 Task: Add an event with the title Second Marketing Campaign Execution, date '2023/11/03', time 7:50 AM to 9:50 AMand add a description: Participants will be led through a body scan exercise, where they will direct their attention to different parts of their body, noticing sensations and releasing any tension or discomfort. This practice promotes body awareness and relaxation., put the event into Orange category . Add location for the event as: Dublin, Ireland, logged in from the account softage.7@softage.netand send the event invitation to softage.1@softage.net and softage.2@softage.net. Set a reminder for the event 12 hour before
Action: Mouse moved to (86, 107)
Screenshot: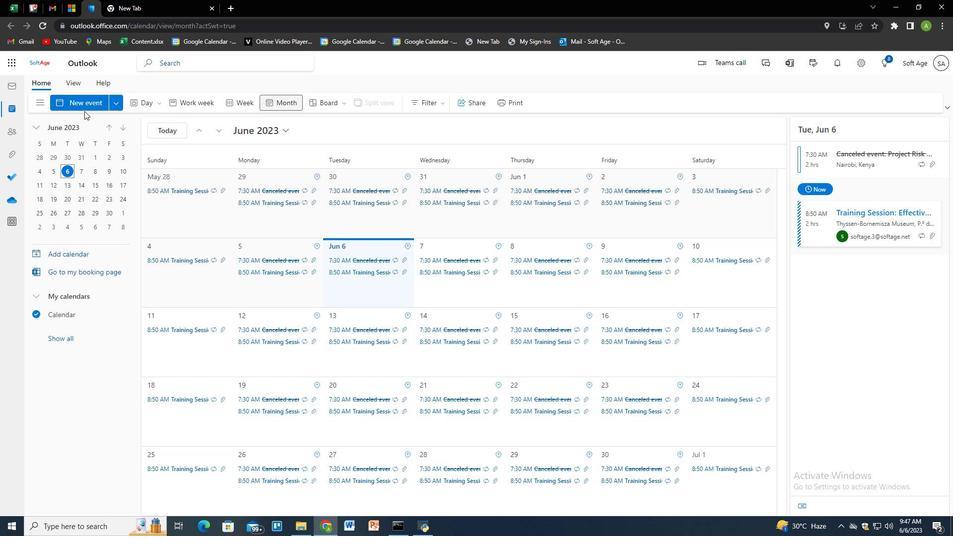 
Action: Mouse pressed left at (86, 107)
Screenshot: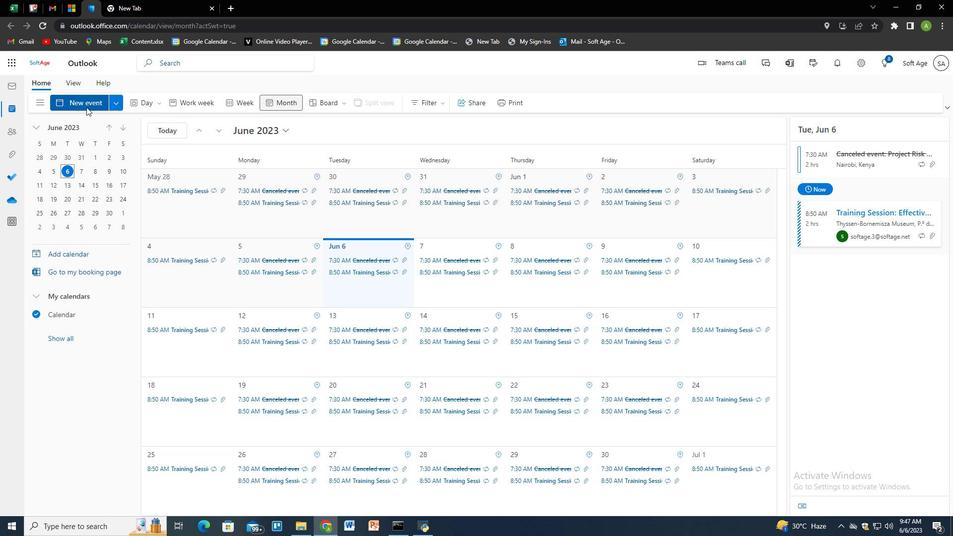 
Action: Mouse moved to (310, 166)
Screenshot: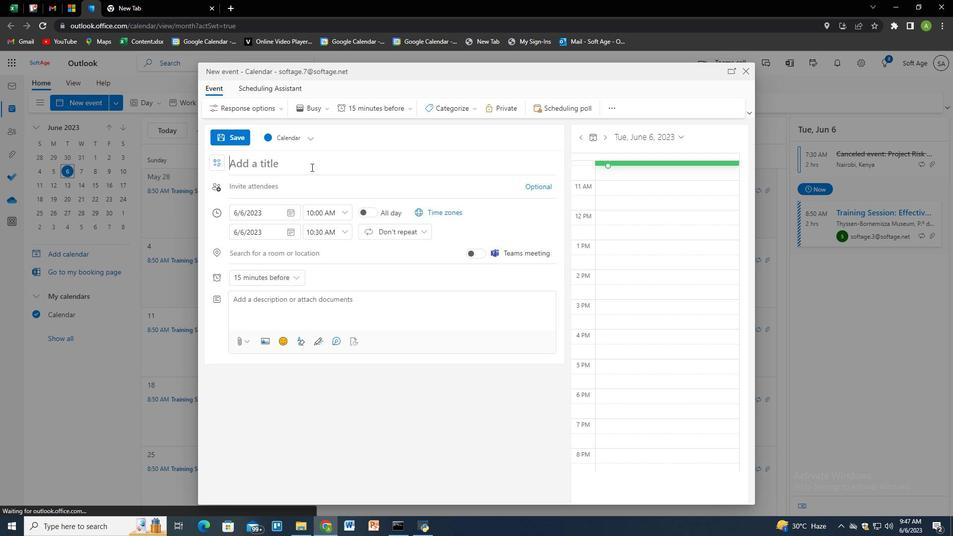 
Action: Mouse pressed left at (310, 166)
Screenshot: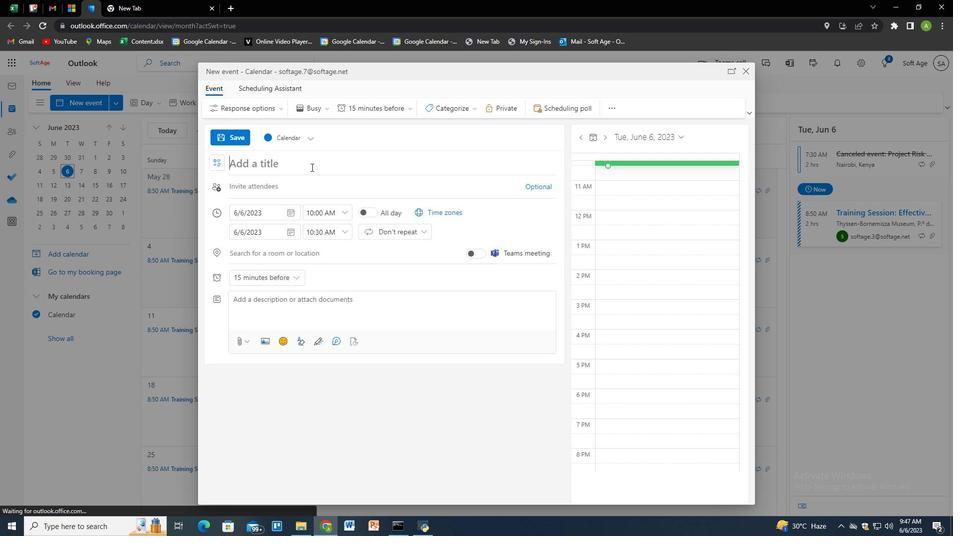
Action: Key pressed <Key.shift>Second<Key.space><Key.shift>Marketing<Key.space><Key.shift>Campaign<Key.space><Key.shift>Execution
Screenshot: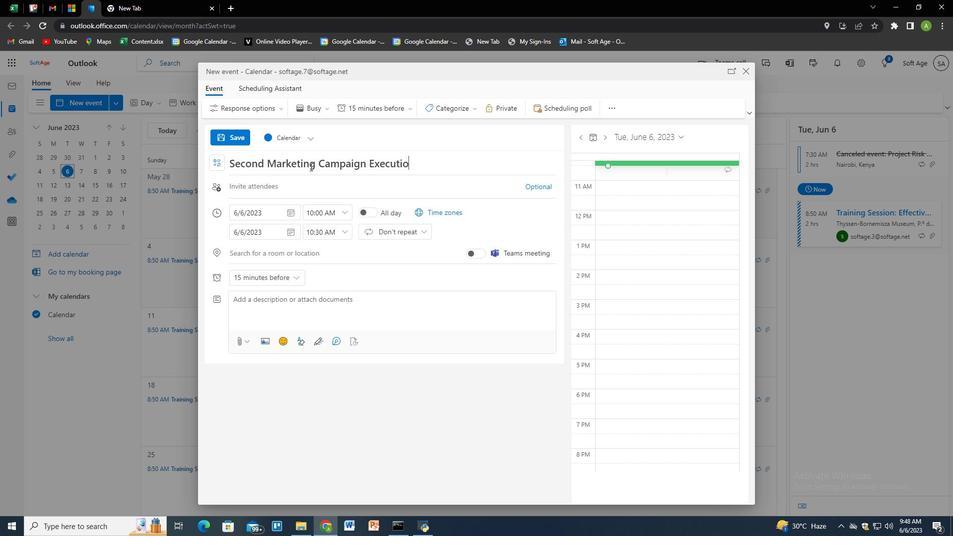
Action: Mouse moved to (332, 190)
Screenshot: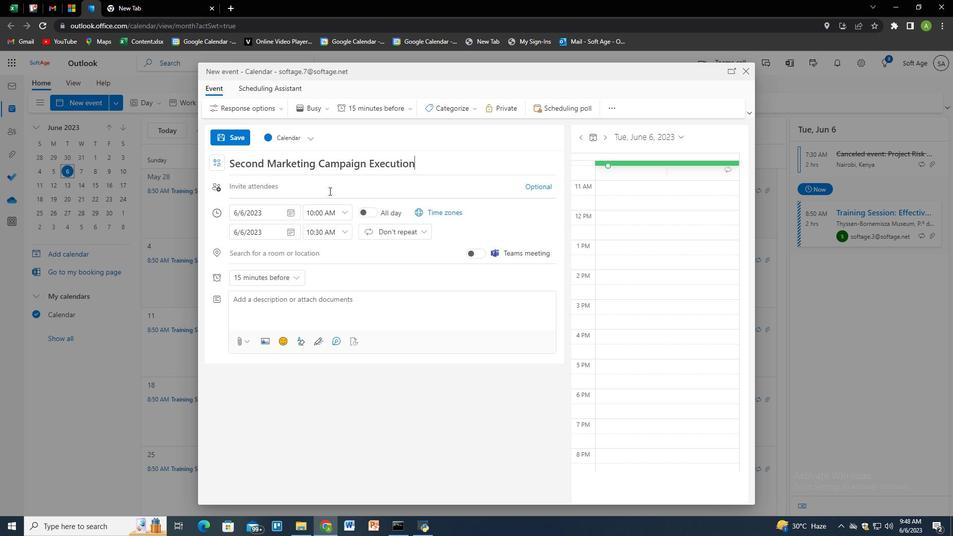 
Action: Mouse pressed left at (332, 190)
Screenshot: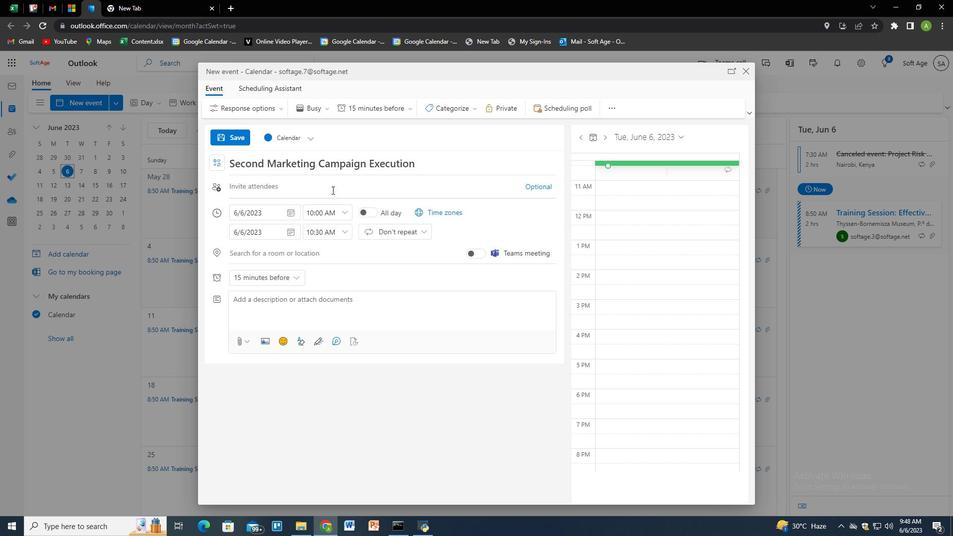 
Action: Mouse moved to (513, 217)
Screenshot: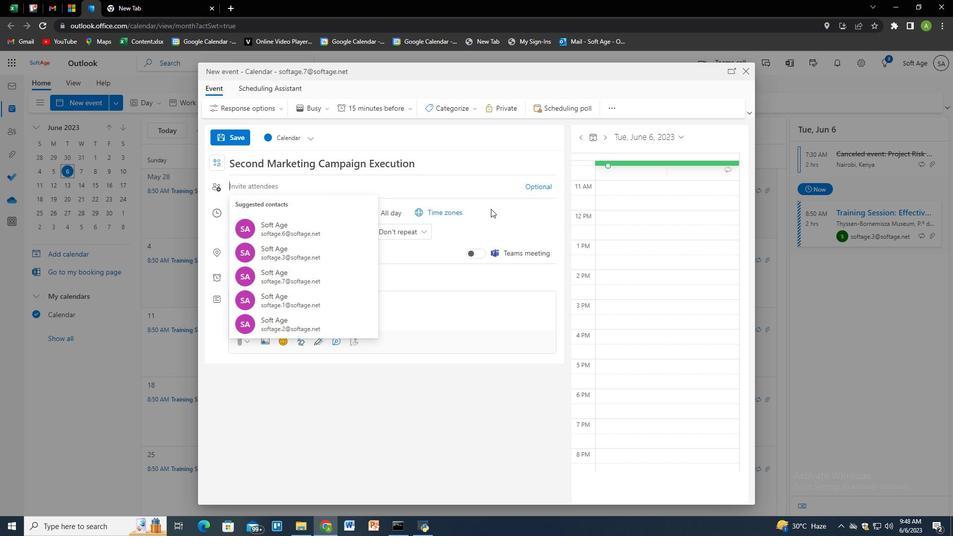 
Action: Mouse pressed left at (513, 217)
Screenshot: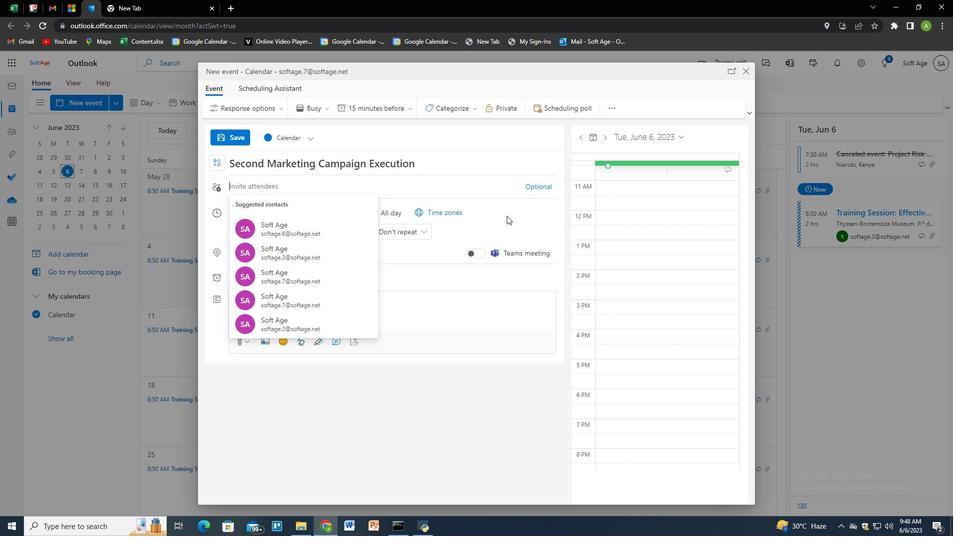 
Action: Mouse moved to (290, 217)
Screenshot: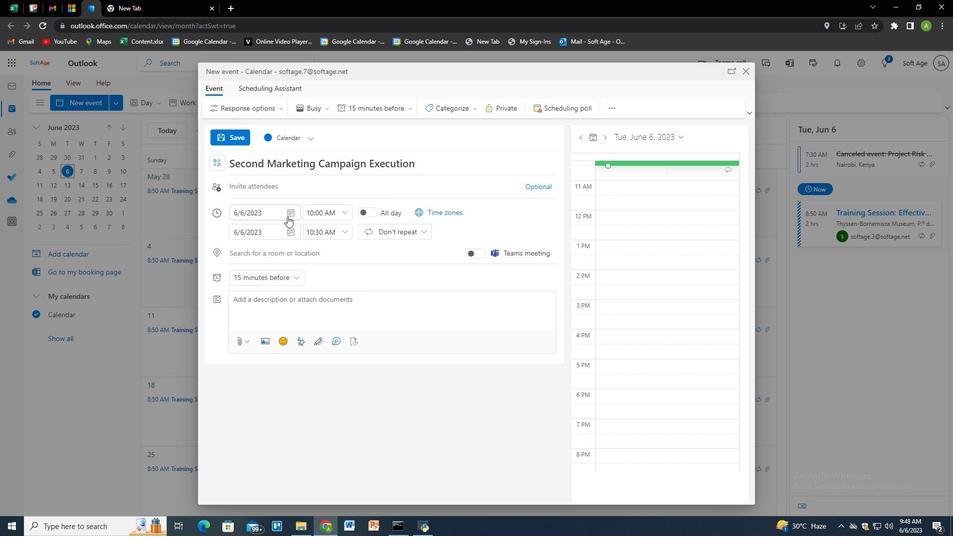 
Action: Mouse pressed left at (290, 217)
Screenshot: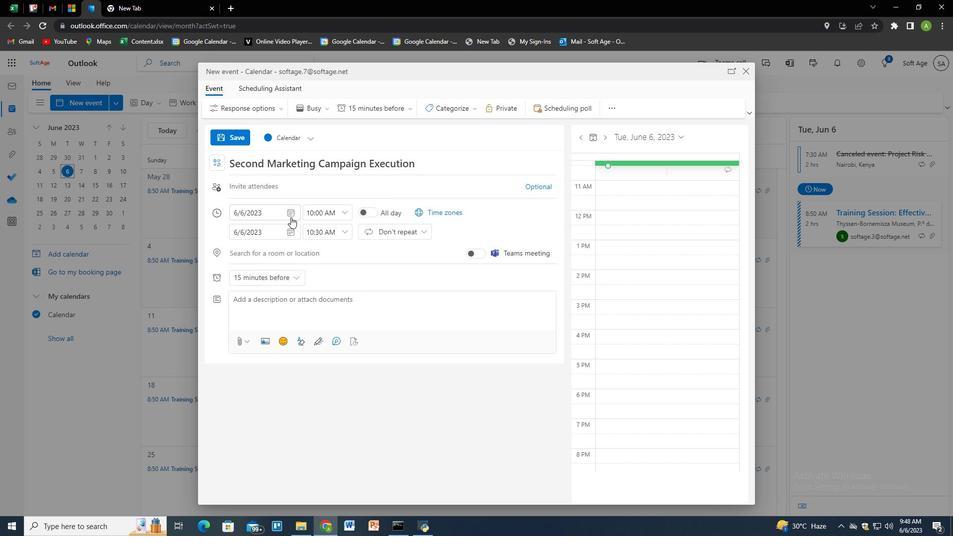 
Action: Mouse moved to (278, 235)
Screenshot: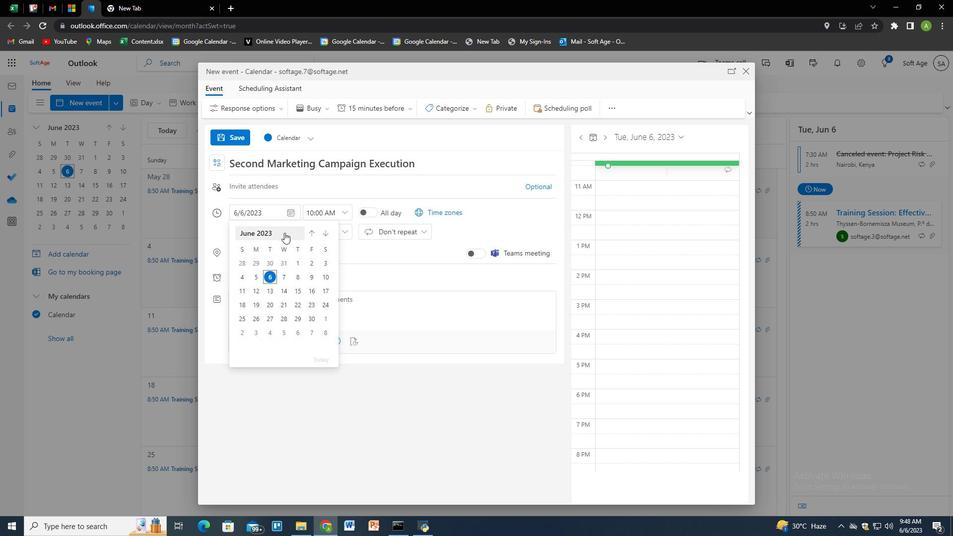 
Action: Mouse pressed left at (278, 235)
Screenshot: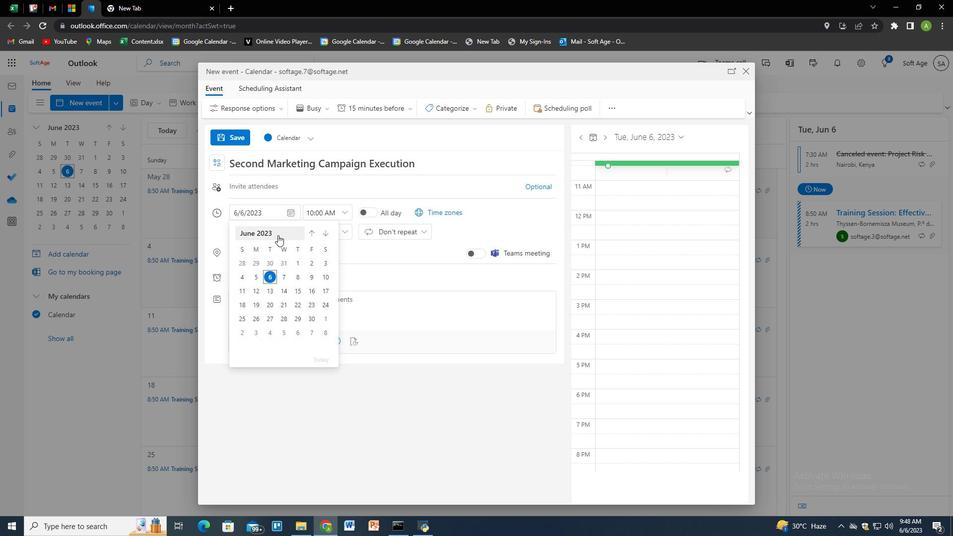 
Action: Mouse moved to (278, 235)
Screenshot: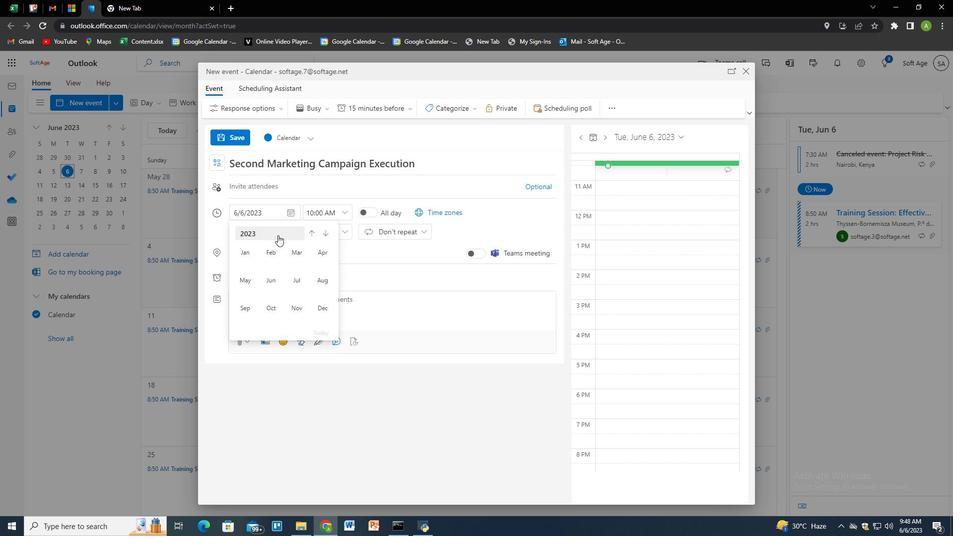 
Action: Mouse pressed left at (278, 235)
Screenshot: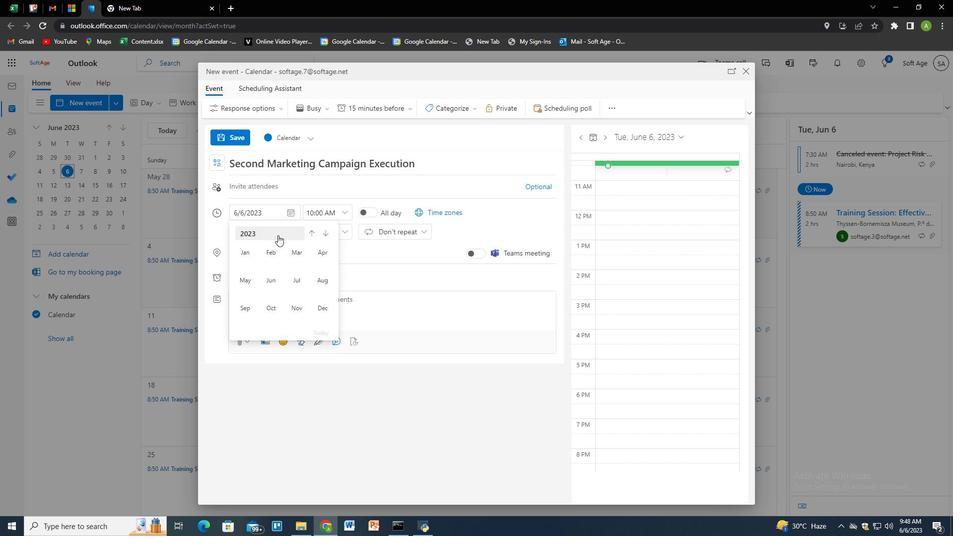 
Action: Mouse moved to (322, 256)
Screenshot: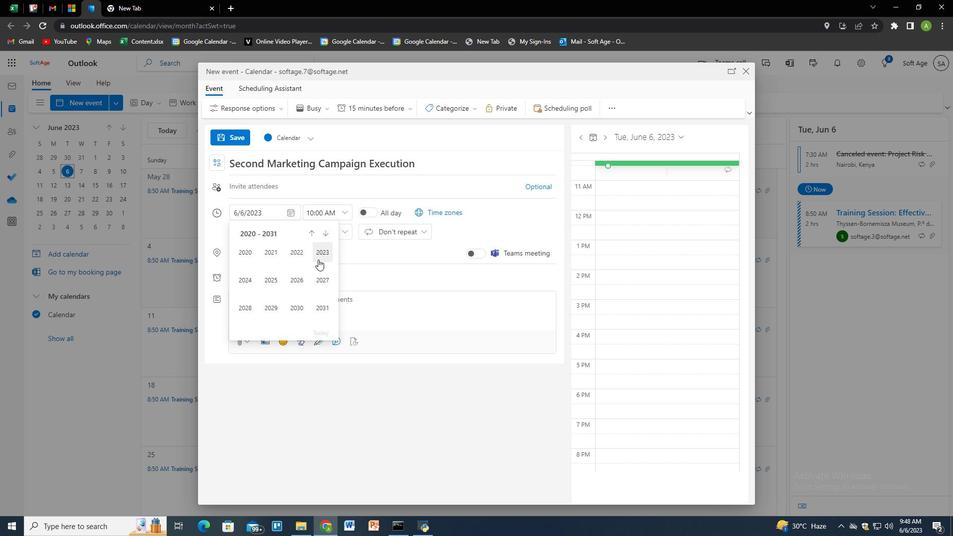 
Action: Mouse pressed left at (322, 256)
Screenshot: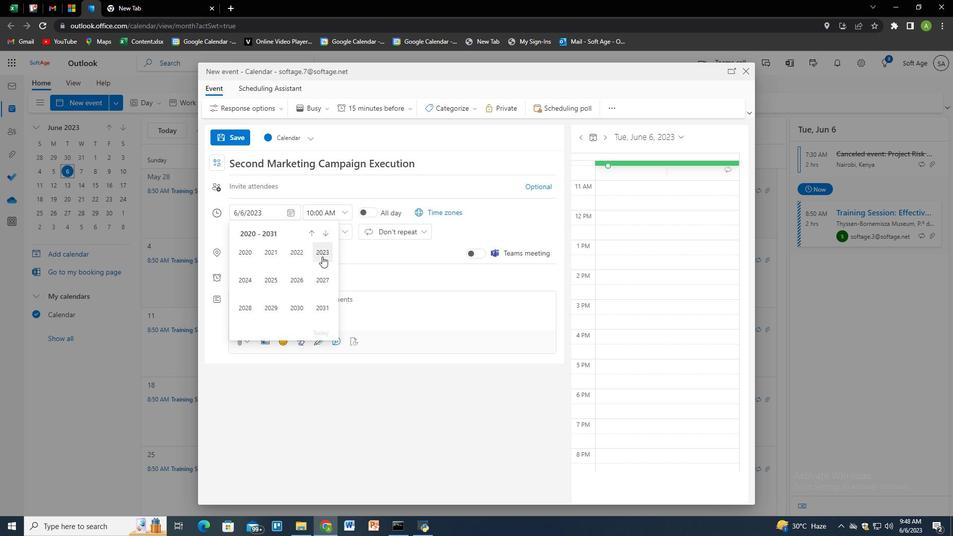 
Action: Mouse moved to (292, 309)
Screenshot: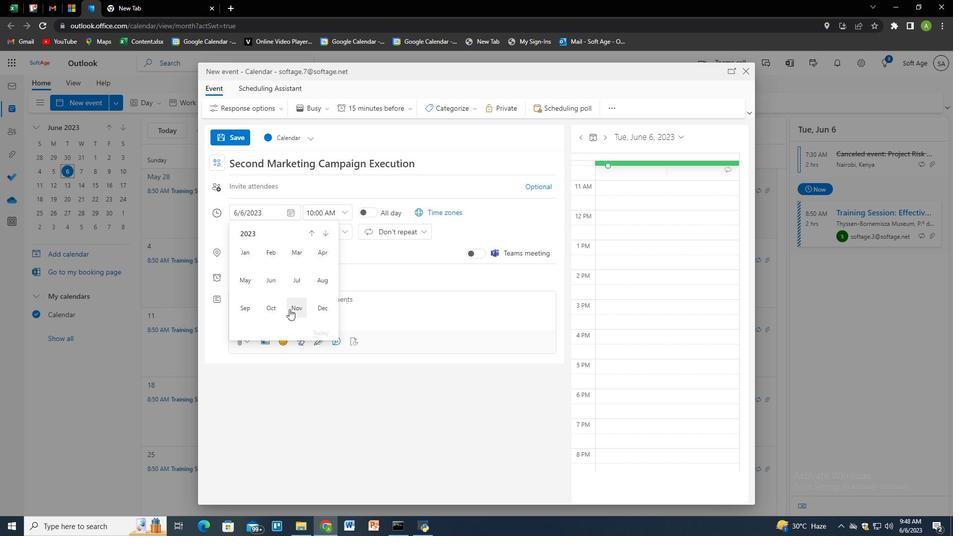 
Action: Mouse pressed left at (292, 309)
Screenshot: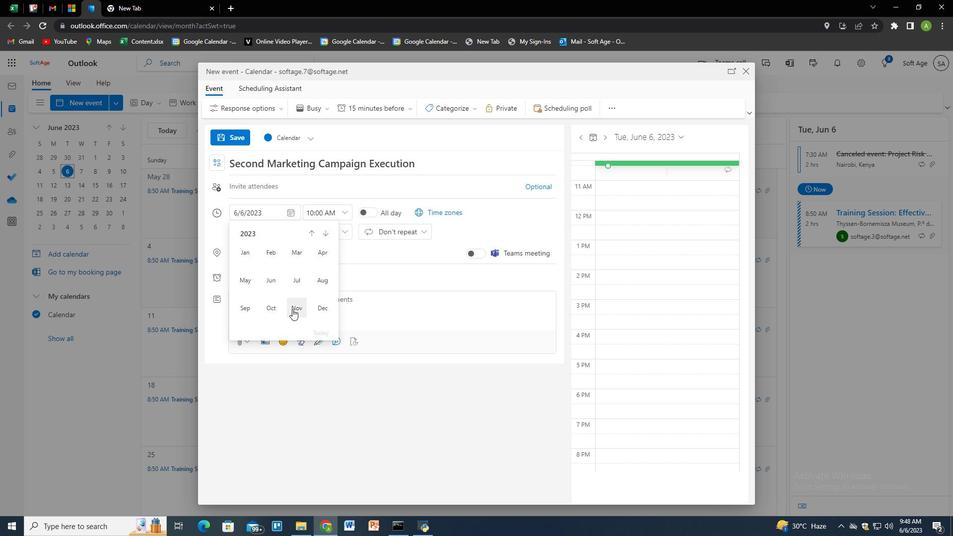 
Action: Mouse moved to (310, 268)
Screenshot: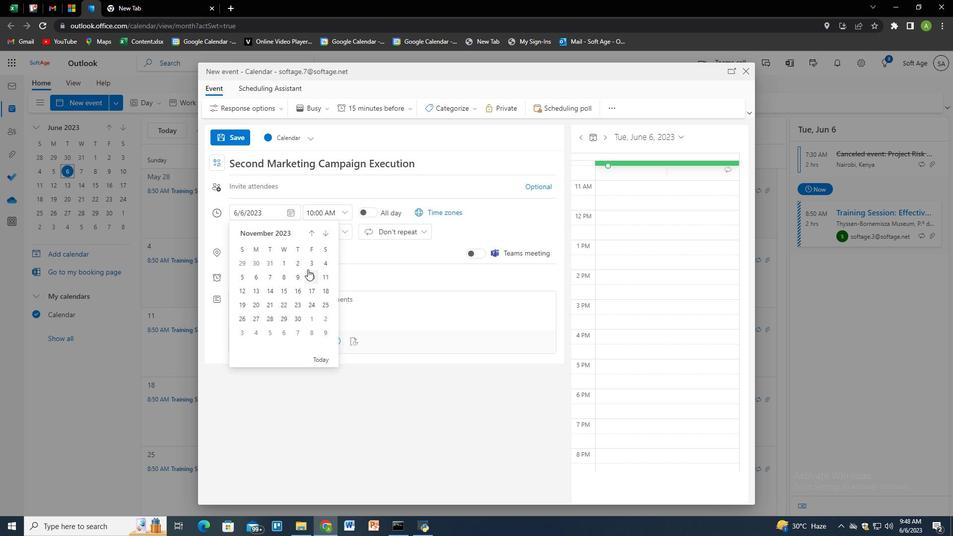 
Action: Mouse pressed left at (310, 268)
Screenshot: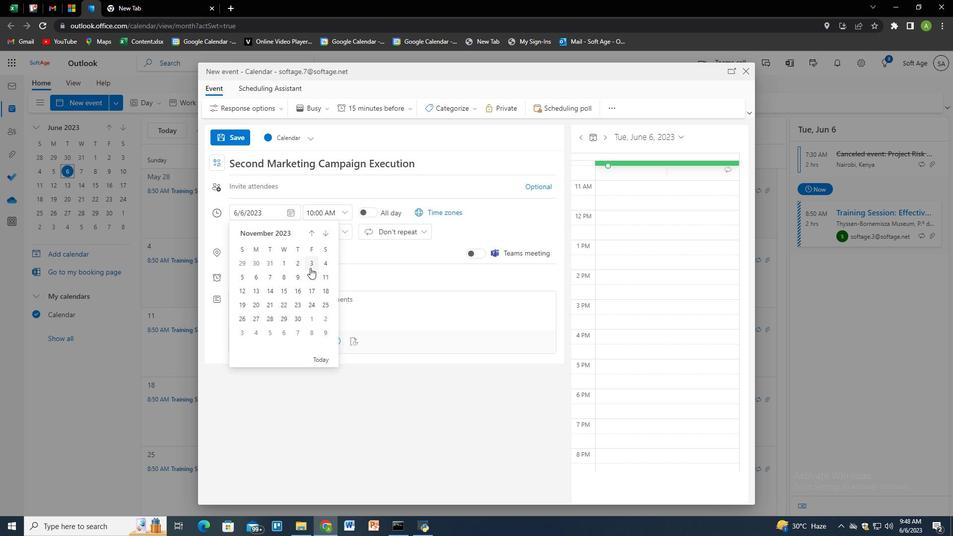 
Action: Mouse moved to (324, 213)
Screenshot: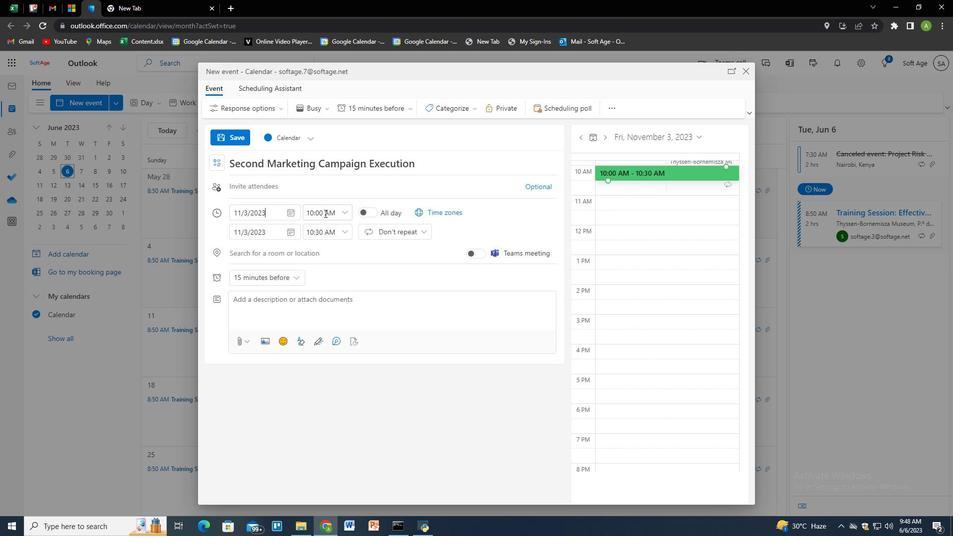 
Action: Mouse pressed left at (324, 213)
Screenshot: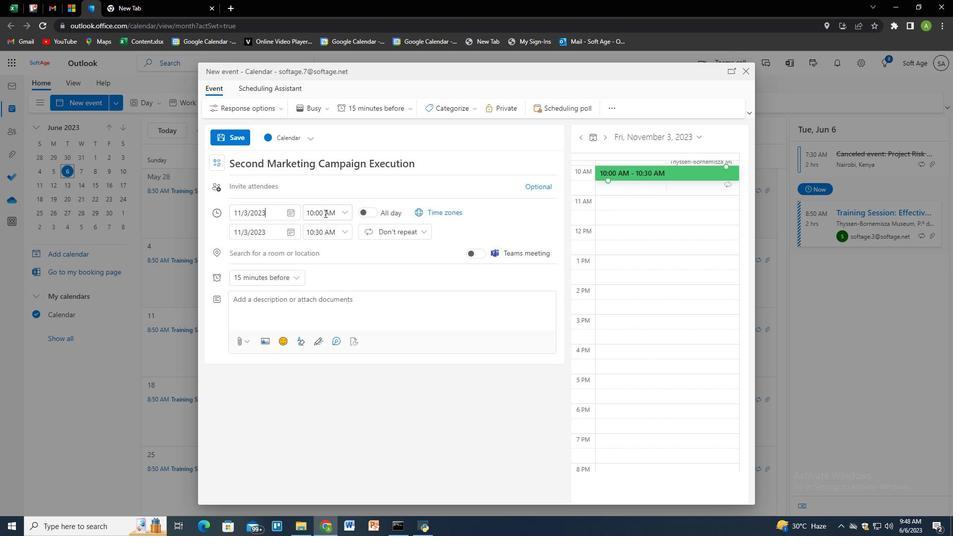 
Action: Key pressed 7<Key.shift_r>:50<Key.space><Key.shift>AM
Screenshot: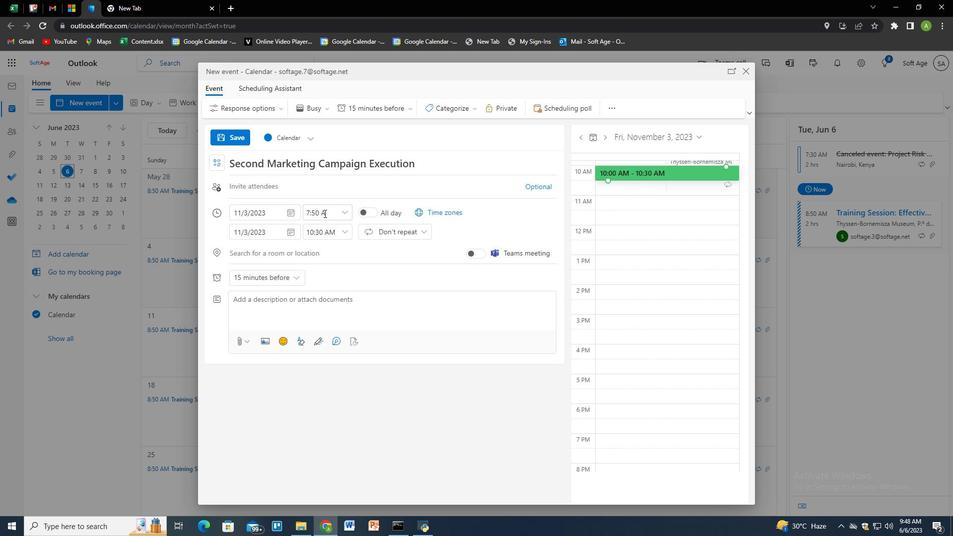 
Action: Mouse moved to (324, 231)
Screenshot: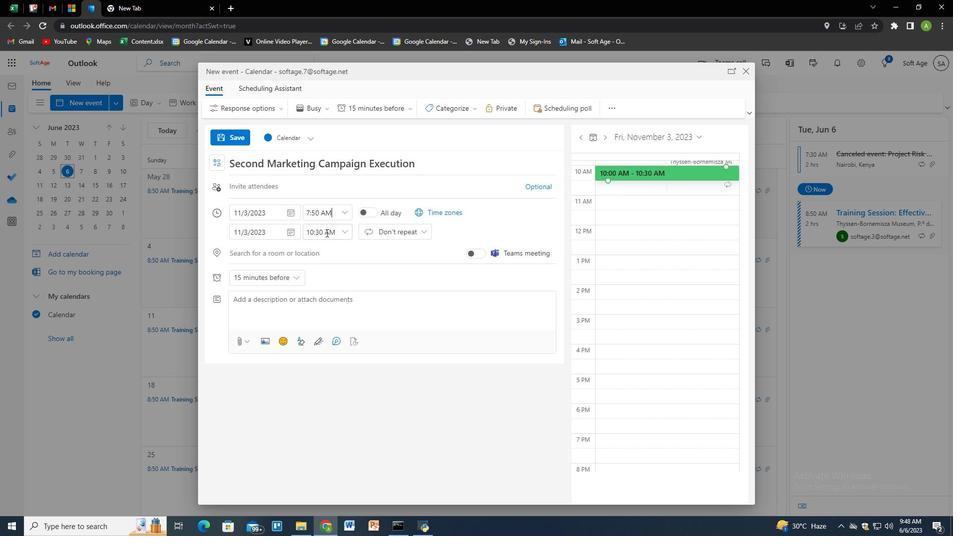 
Action: Mouse pressed left at (324, 231)
Screenshot: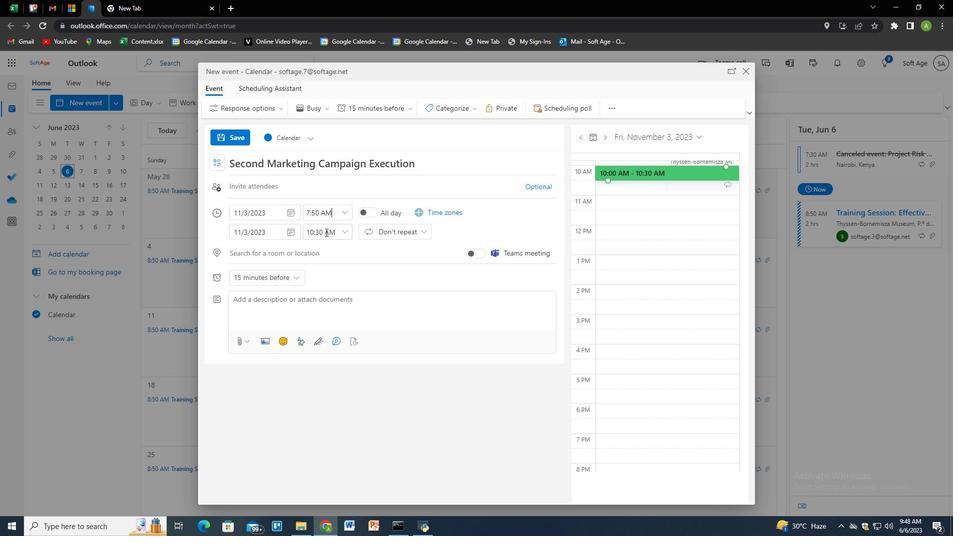 
Action: Key pressed 9<Key.shift_r>:50<Key.space><Key.shift><Key.shift><Key.shift>AMM
Screenshot: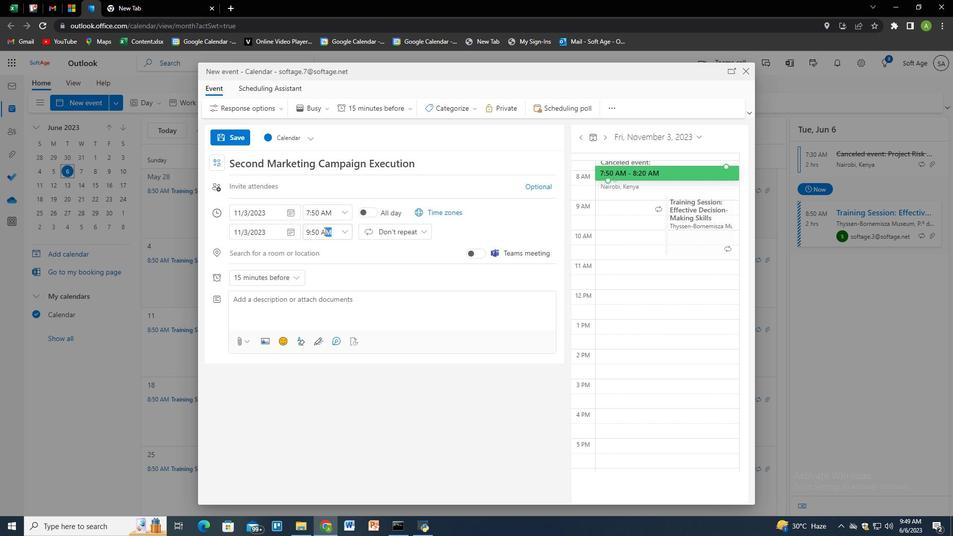 
Action: Mouse moved to (456, 234)
Screenshot: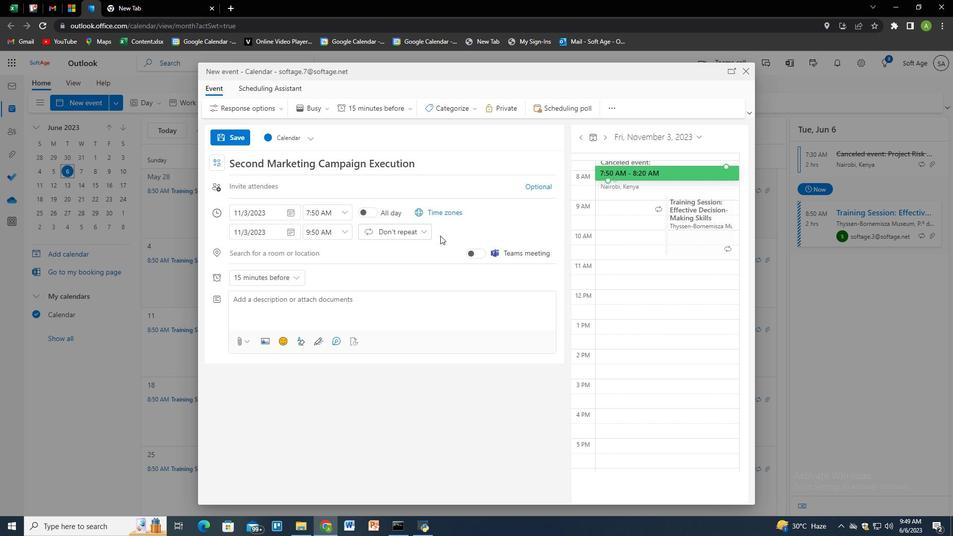 
Action: Mouse pressed left at (456, 234)
Screenshot: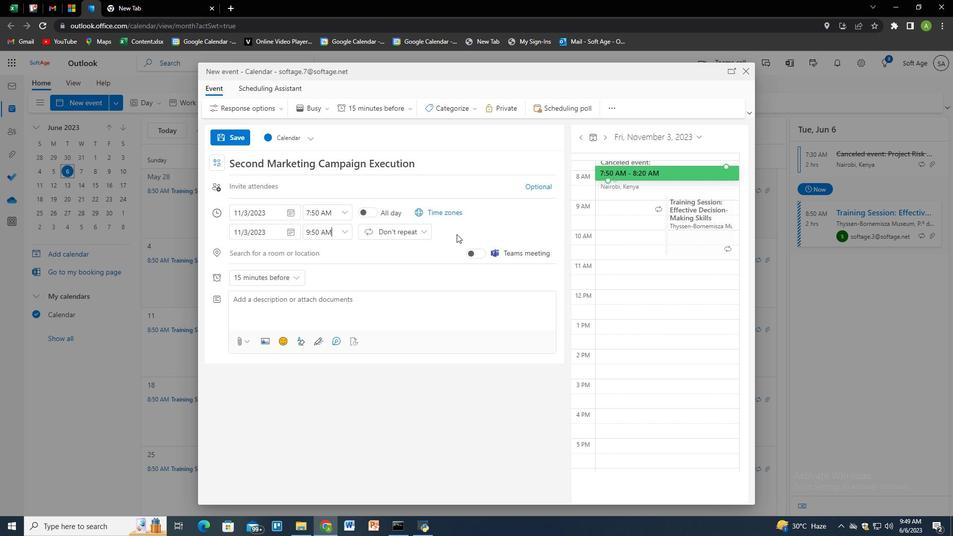 
Action: Key pressed <Key.tab><Key.tab><Key.tab><Key.tab><Key.tab><Key.shift>Participants<Key.space>will<Key.space>bel<Key.backspace><Key.space>led<Key.space><Key.backspace><Key.space><Key.backspace><Key.space>through<Key.space>a<Key.space>body<Key.space>scan<Key.space>exercid<Key.backspace>se,<Key.space>where<Key.space>they<Key.space>will<Key.space>direct<Key.space>their<Key.space>attention<Key.space>to<Key.space>different<Key.space>parts<Key.space>of<Key.space>their<Key.space>body,<Key.space>noticing<Key.space>sensations<Key.space>and<Key.space>relasing<Key.space>an<Key.backspace><Key.backspace><Key.backspace><Key.backspace><Key.backspace><Key.backspace><Key.backspace><Key.backspace>easing<Key.space>any<Key.space>tesion<Key.space>or<Key.backspace><Key.backspace><Key.backspace><Key.backspace><Key.backspace><Key.backspace><Key.backspace>nsion<Key.space>or<Key.space><Key.shift>discomfort.<Key.space><Key.shift>This<Key.space>practiv<Key.backspace>ce<Key.space>promoted<Key.backspace>s<Key.space>bi<Key.backspace>ody<Key.space>awareness<Key.space>and<Key.space>relaxation.
Screenshot: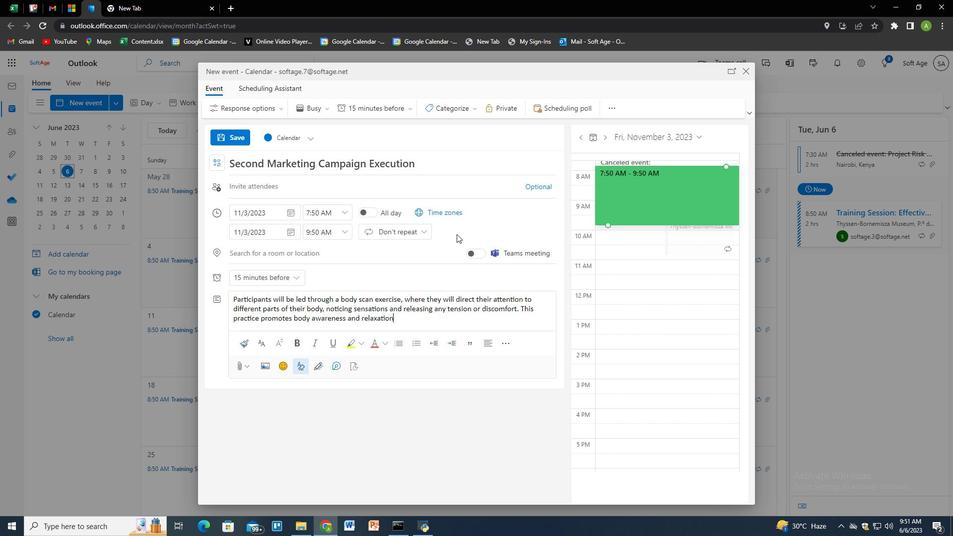 
Action: Mouse moved to (461, 109)
Screenshot: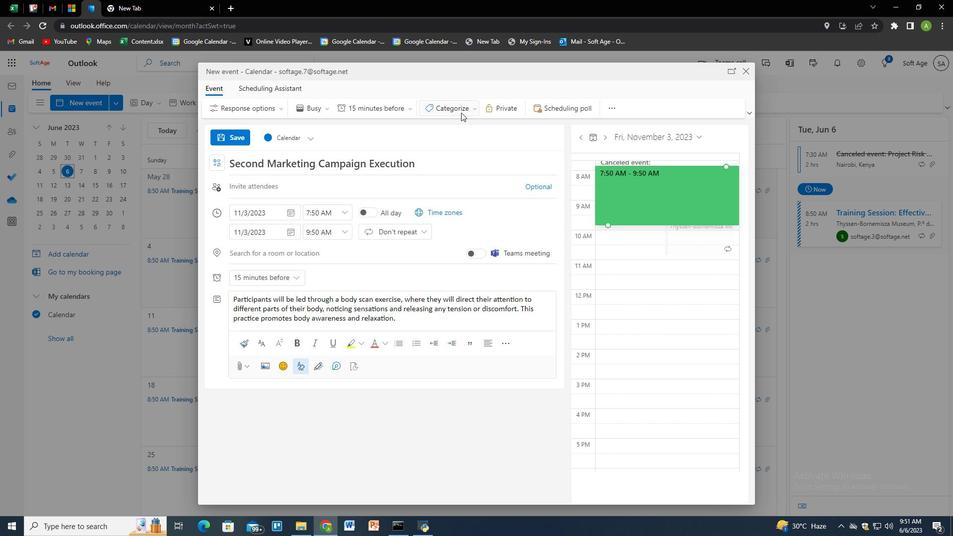 
Action: Mouse pressed left at (461, 109)
Screenshot: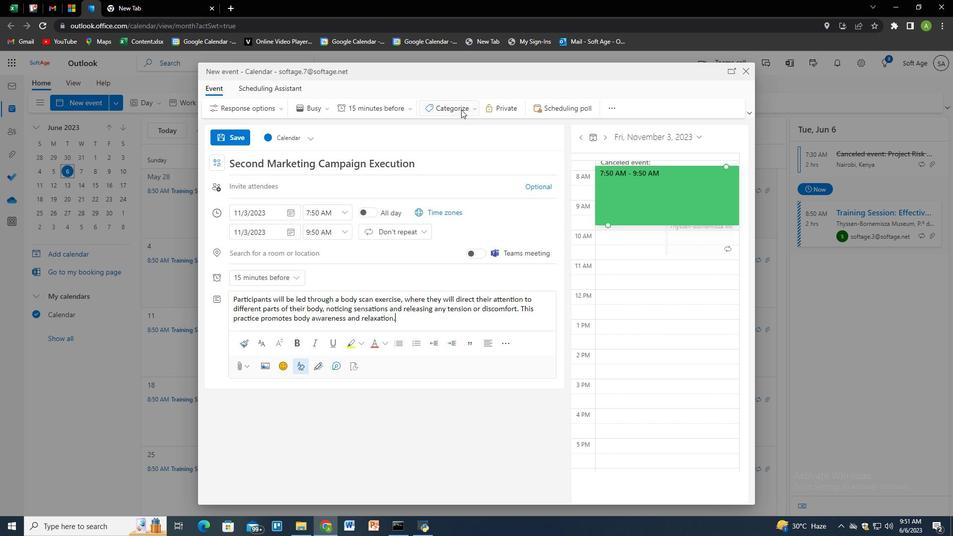 
Action: Mouse moved to (466, 156)
Screenshot: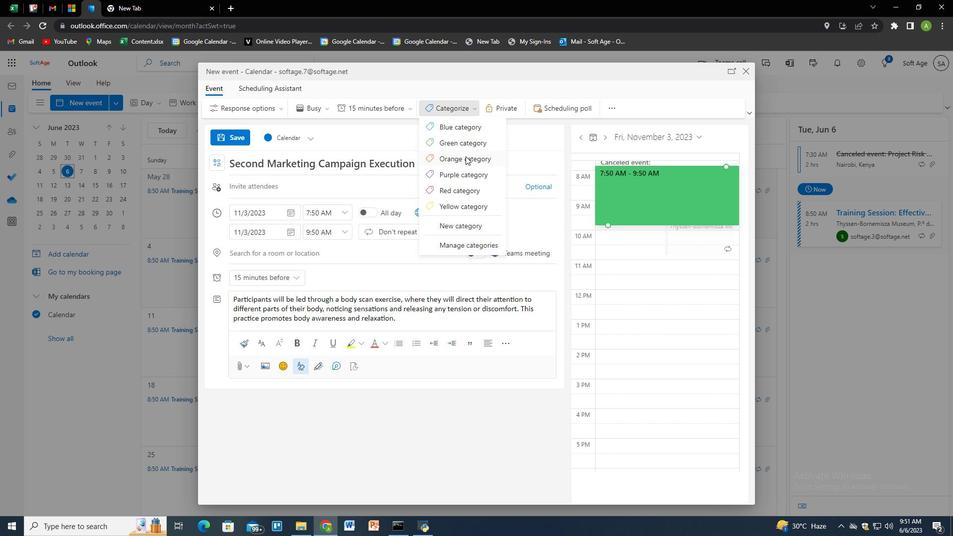 
Action: Mouse pressed left at (466, 156)
Screenshot: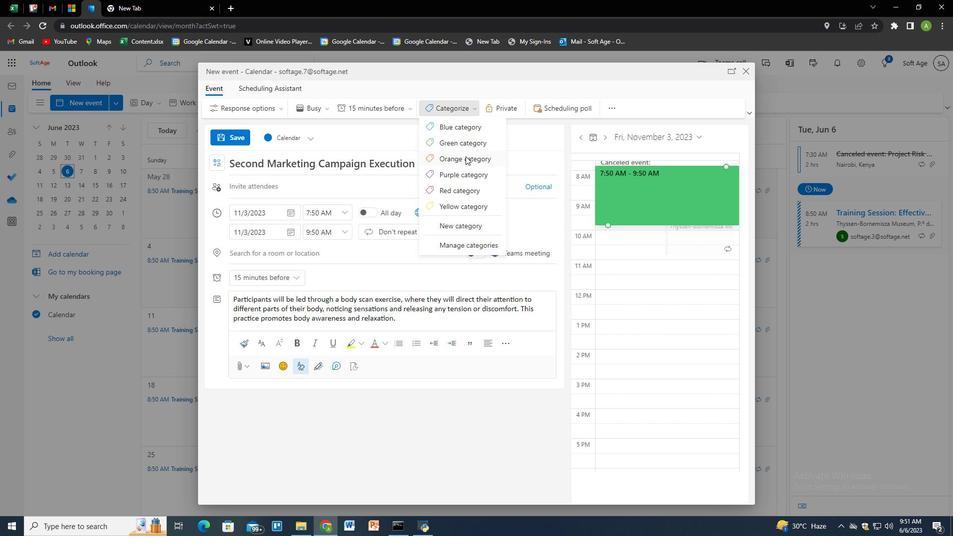 
Action: Mouse moved to (290, 190)
Screenshot: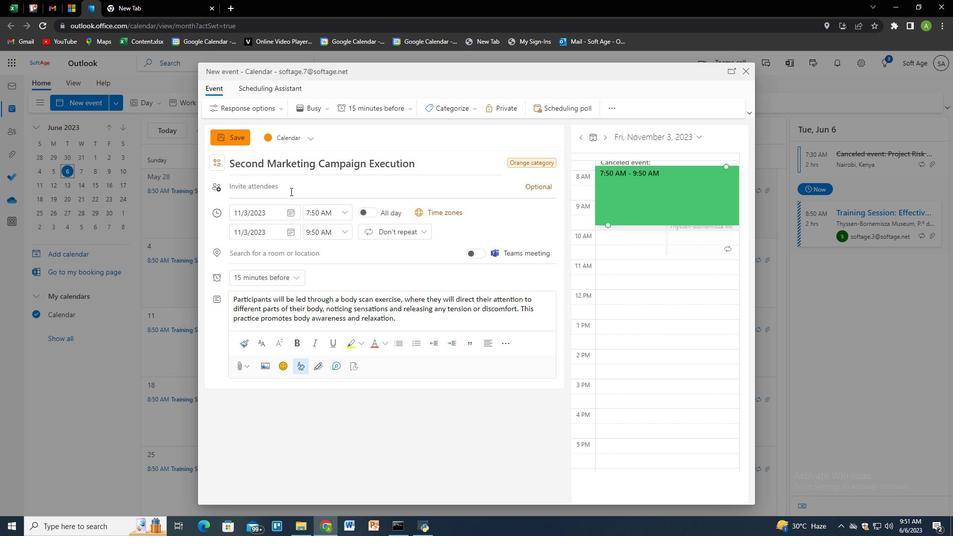 
Action: Mouse pressed left at (290, 190)
Screenshot: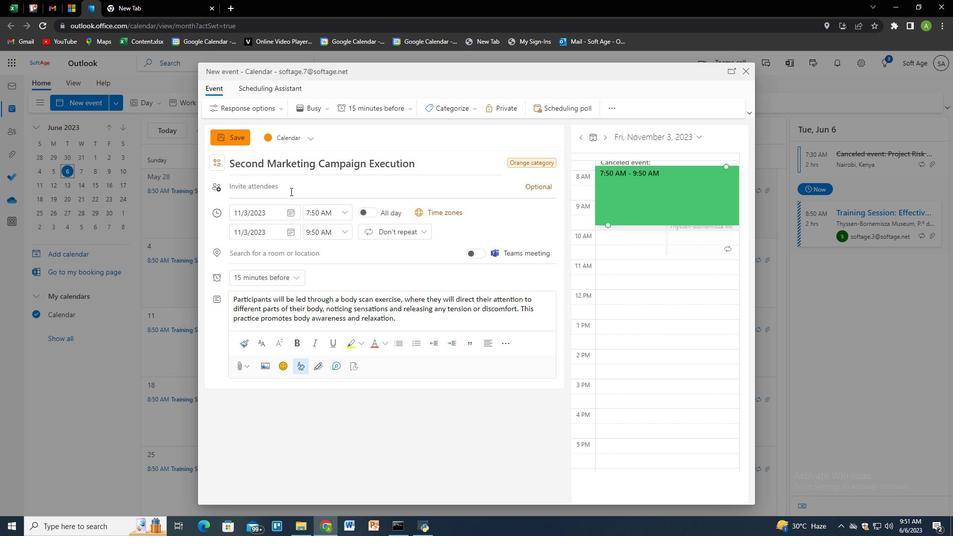 
Action: Mouse moved to (290, 190)
Screenshot: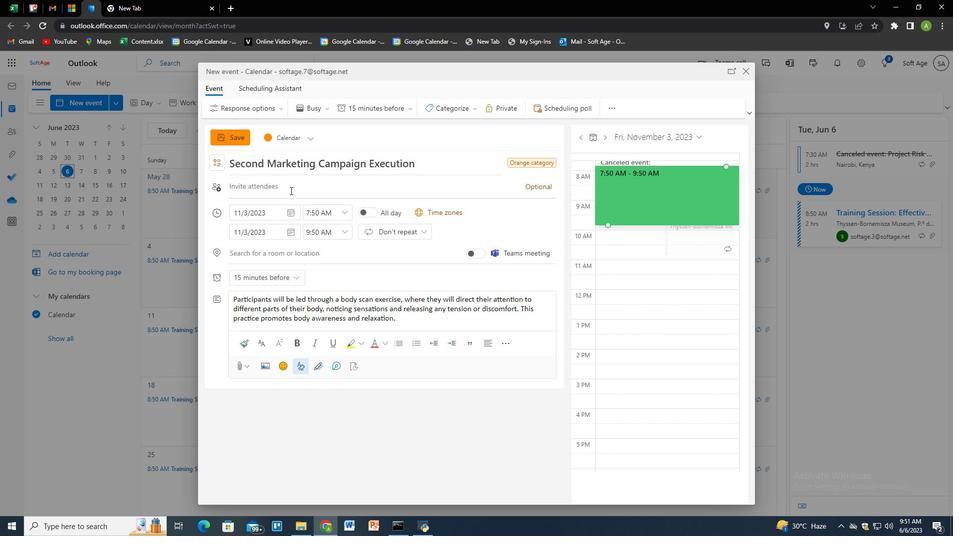 
Action: Key pressed softage.7<Key.shift>@softage.<Key.backspace><Key.backspace><Key.backspace><Key.backspace><Key.backspace><Key.backspace><Key.backspace><Key.backspace><Key.backspace><Key.backspace><Key.shift><Key.shift><Key.shift><Key.shift><Key.shift>1<Key.shift>@softage.net<Key.enter>softage.2<Key.shift>@softage.net<Key.enter>
Screenshot: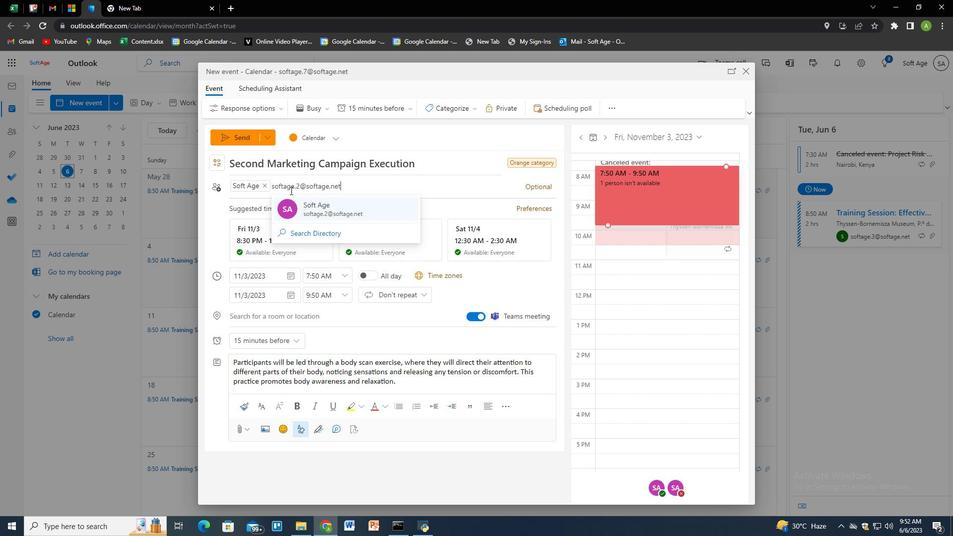 
Action: Mouse moved to (345, 191)
Screenshot: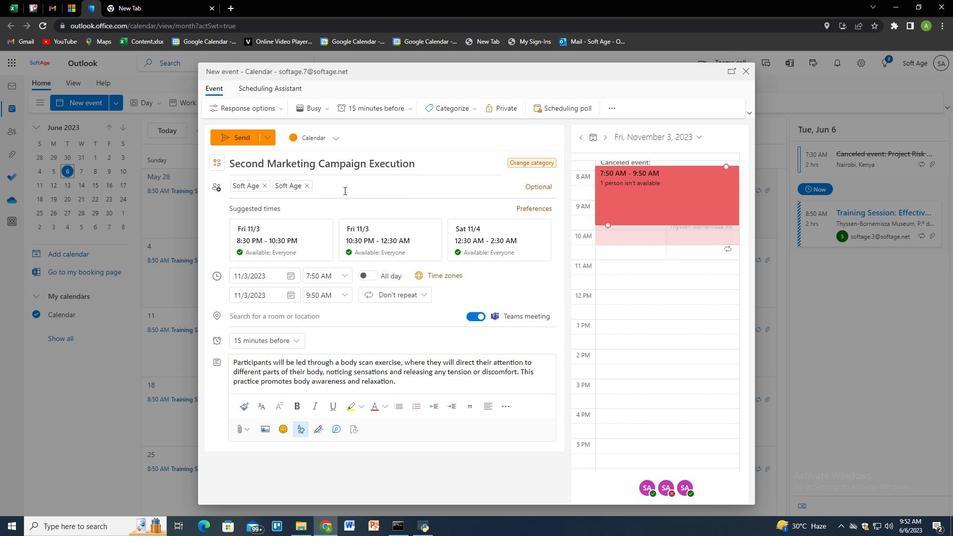 
Action: Mouse pressed left at (345, 191)
Screenshot: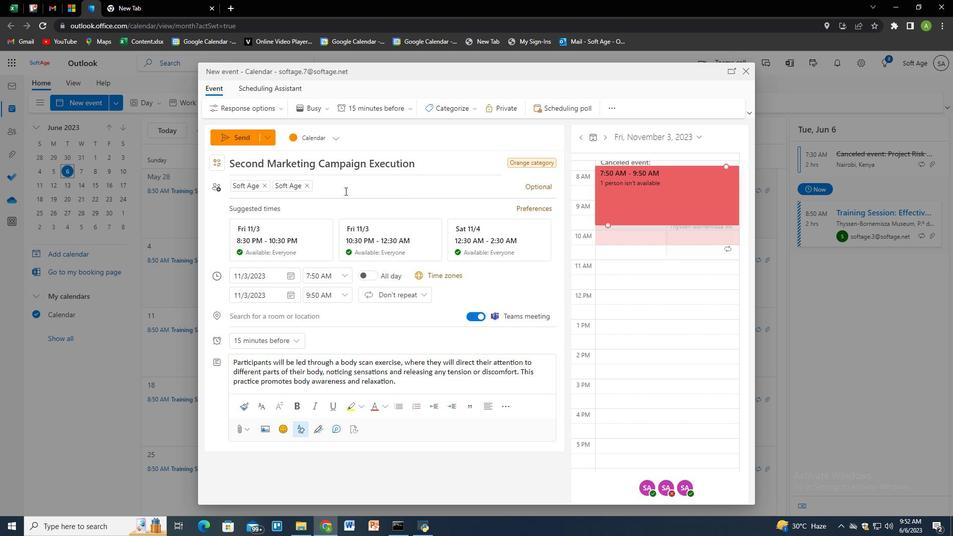 
Action: Mouse moved to (300, 210)
Screenshot: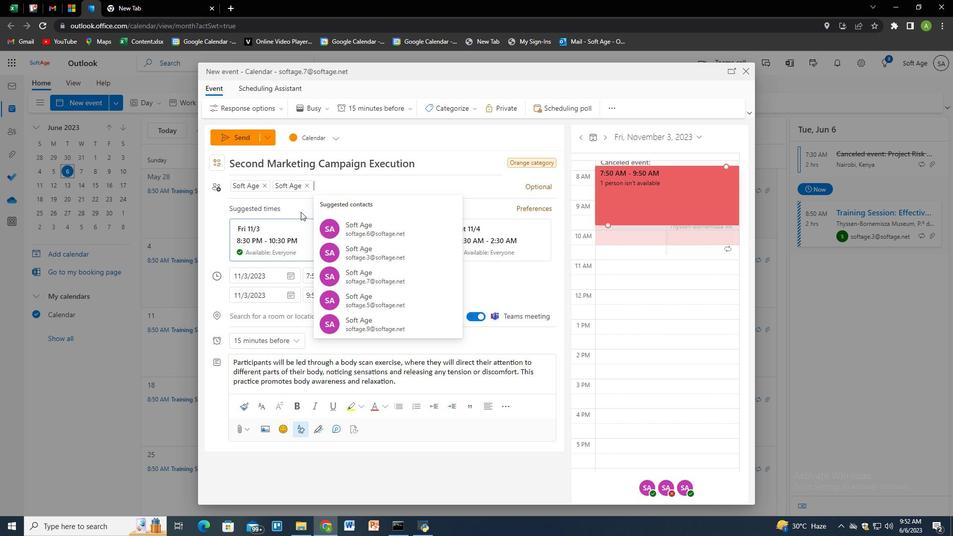 
Action: Mouse pressed left at (300, 210)
Screenshot: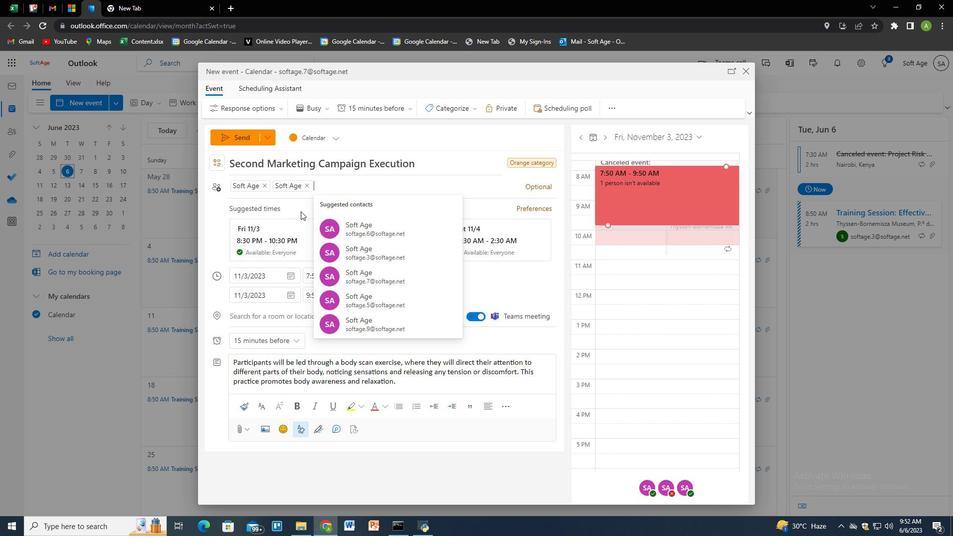
Action: Mouse moved to (379, 109)
Screenshot: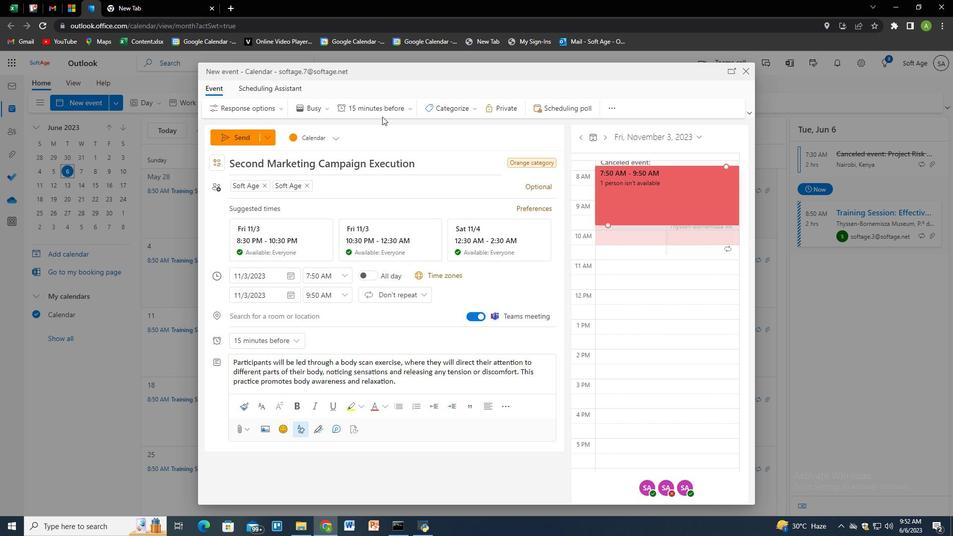
Action: Mouse pressed left at (379, 109)
Screenshot: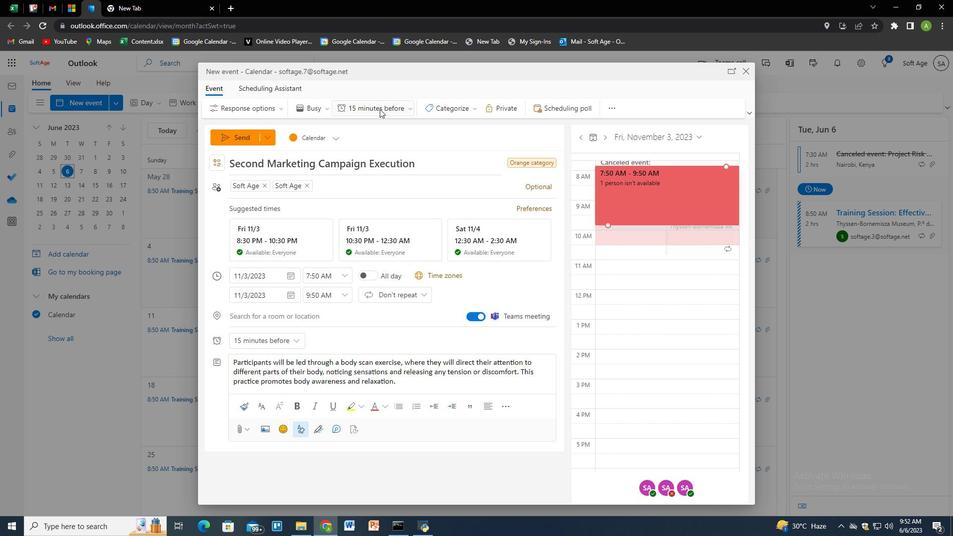 
Action: Mouse moved to (381, 252)
Screenshot: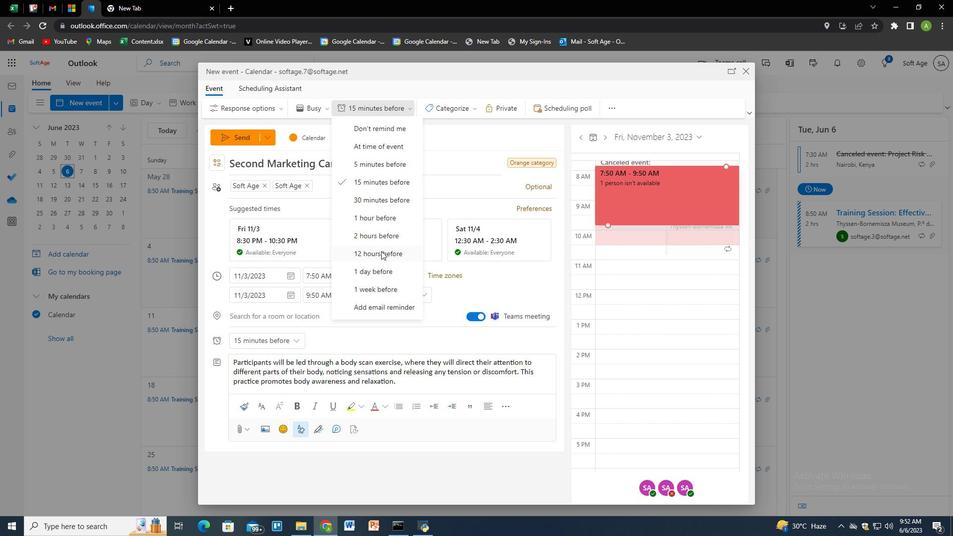 
Action: Mouse pressed left at (381, 252)
Screenshot: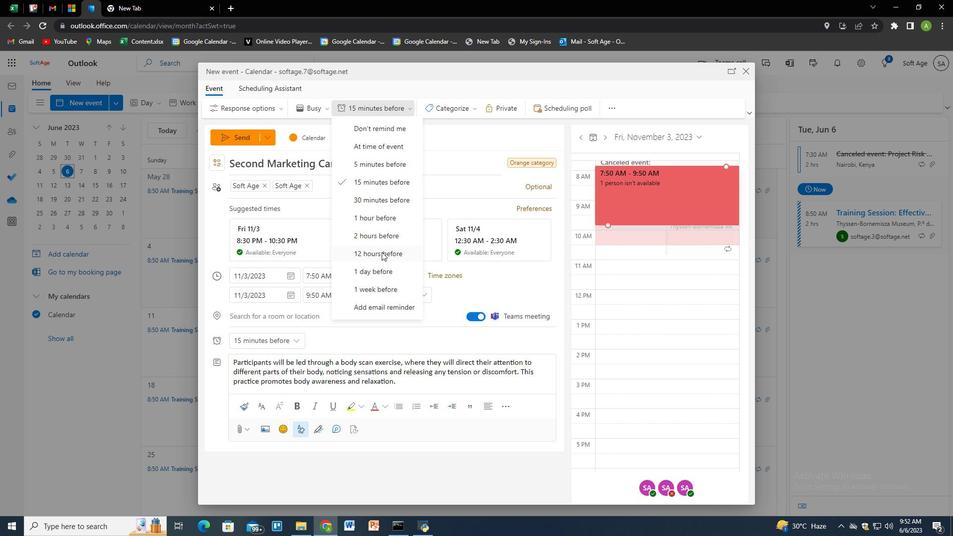 
Action: Mouse moved to (249, 137)
Screenshot: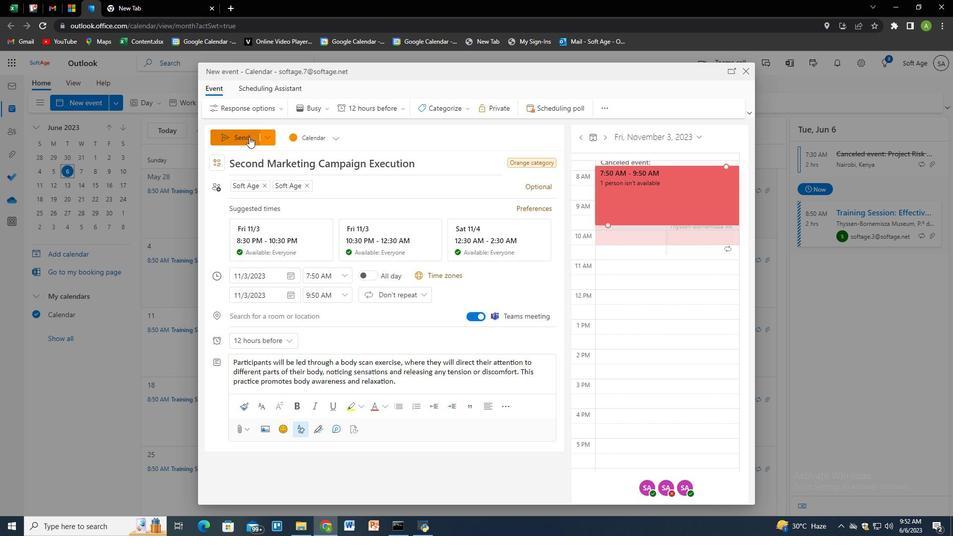 
Action: Mouse pressed left at (249, 137)
Screenshot: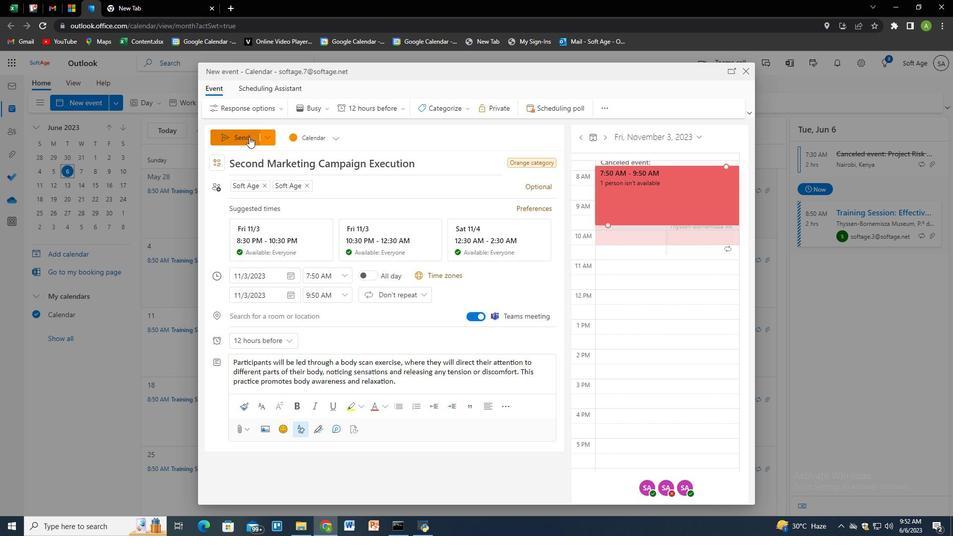 
Action: Mouse moved to (501, 288)
Screenshot: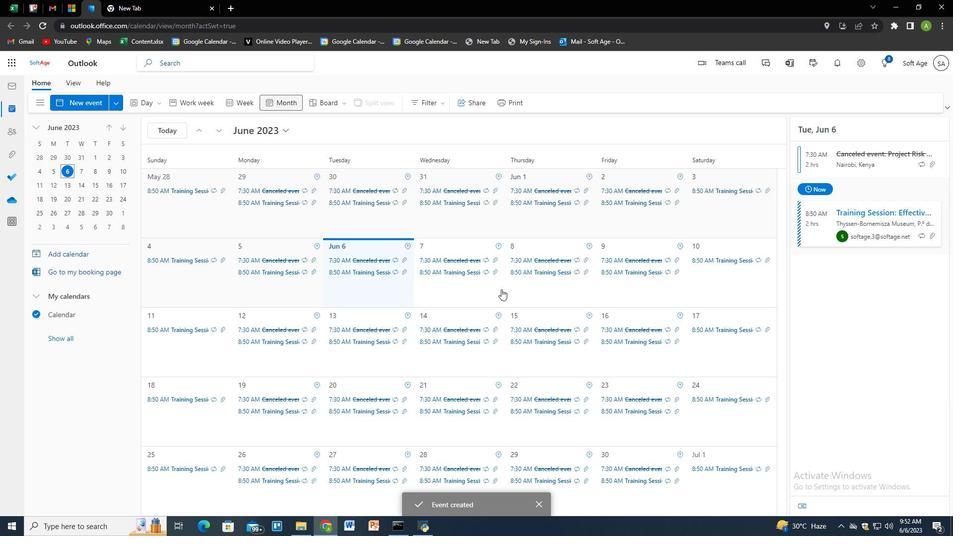 
